 Task: Create a sub task System Test and UAT for the task  Develop a new customer relationship management (CRM) system in the project AgileAvail , assign it to team member softage.4@softage.net and update the status of the sub task to  On Track  , set the priority of the sub task to Low
Action: Mouse moved to (83, 400)
Screenshot: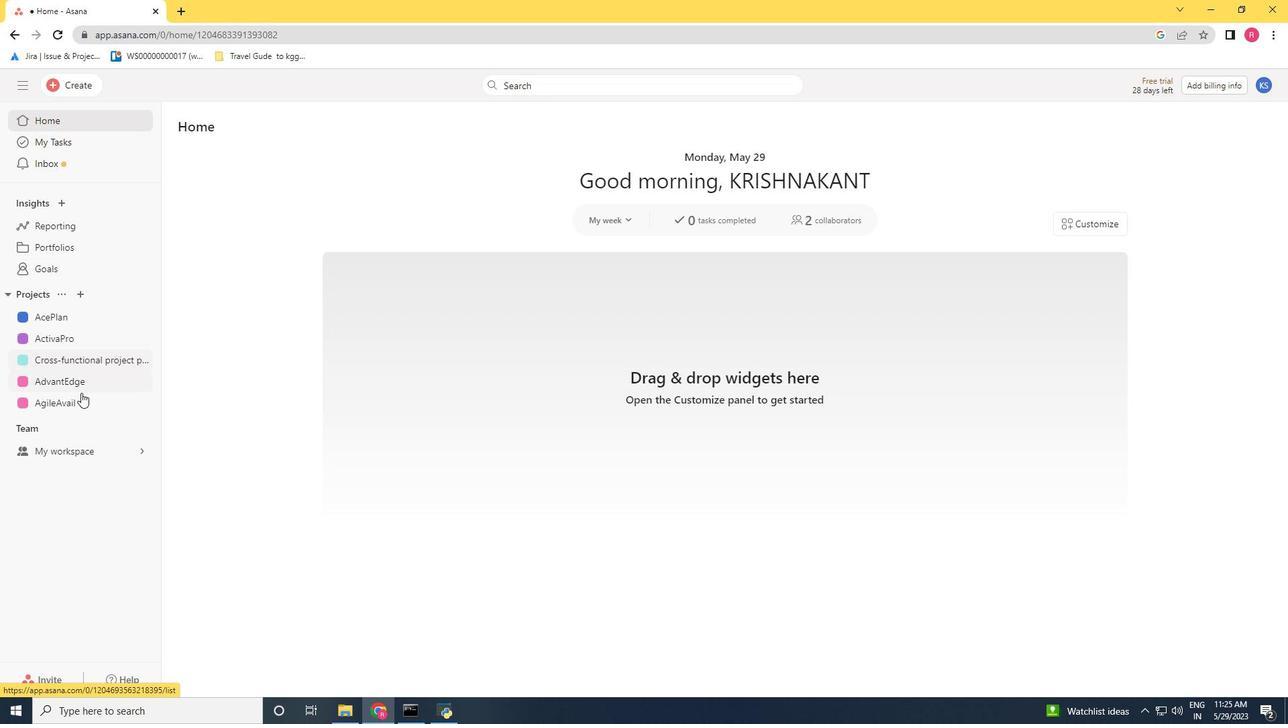 
Action: Mouse pressed left at (83, 400)
Screenshot: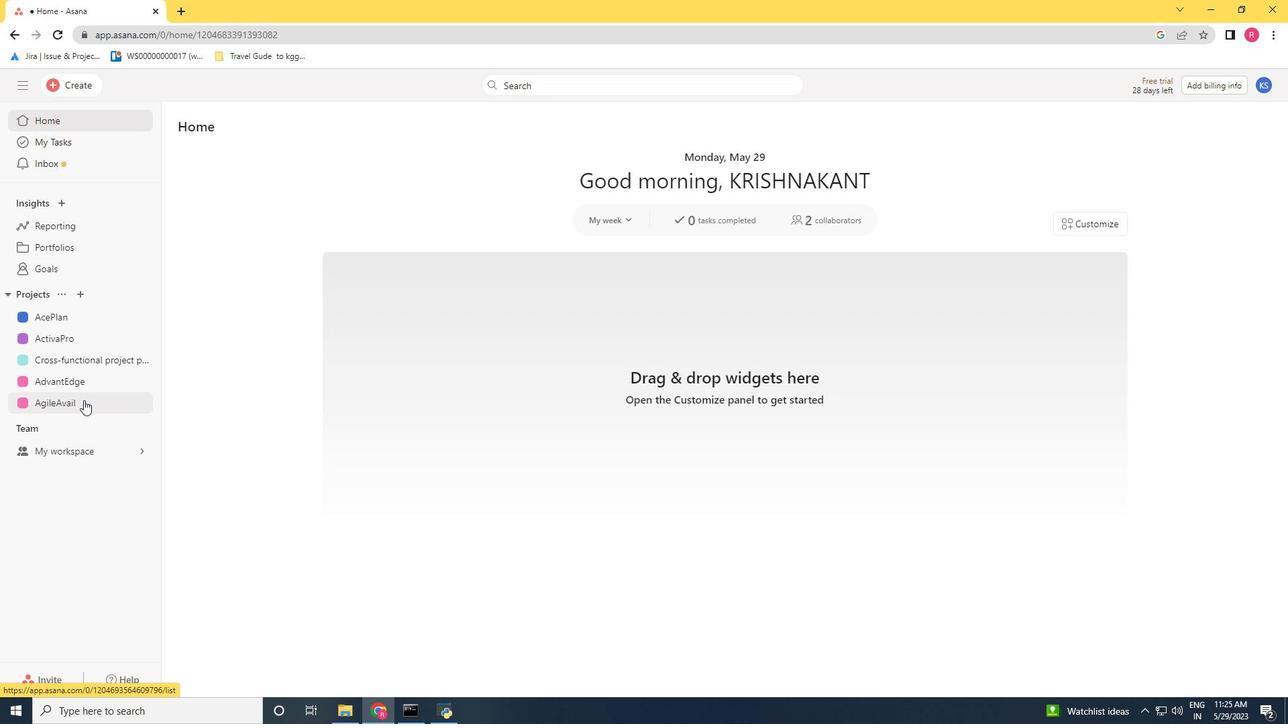 
Action: Mouse moved to (535, 319)
Screenshot: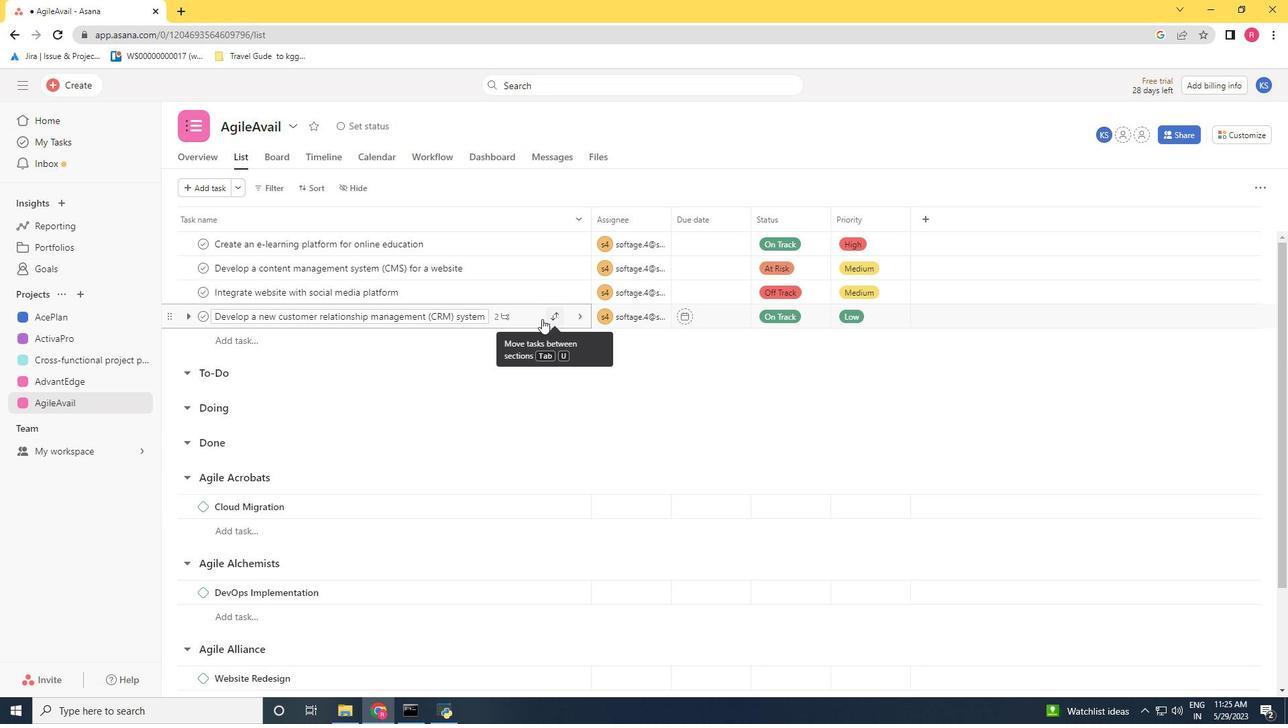 
Action: Mouse pressed left at (535, 319)
Screenshot: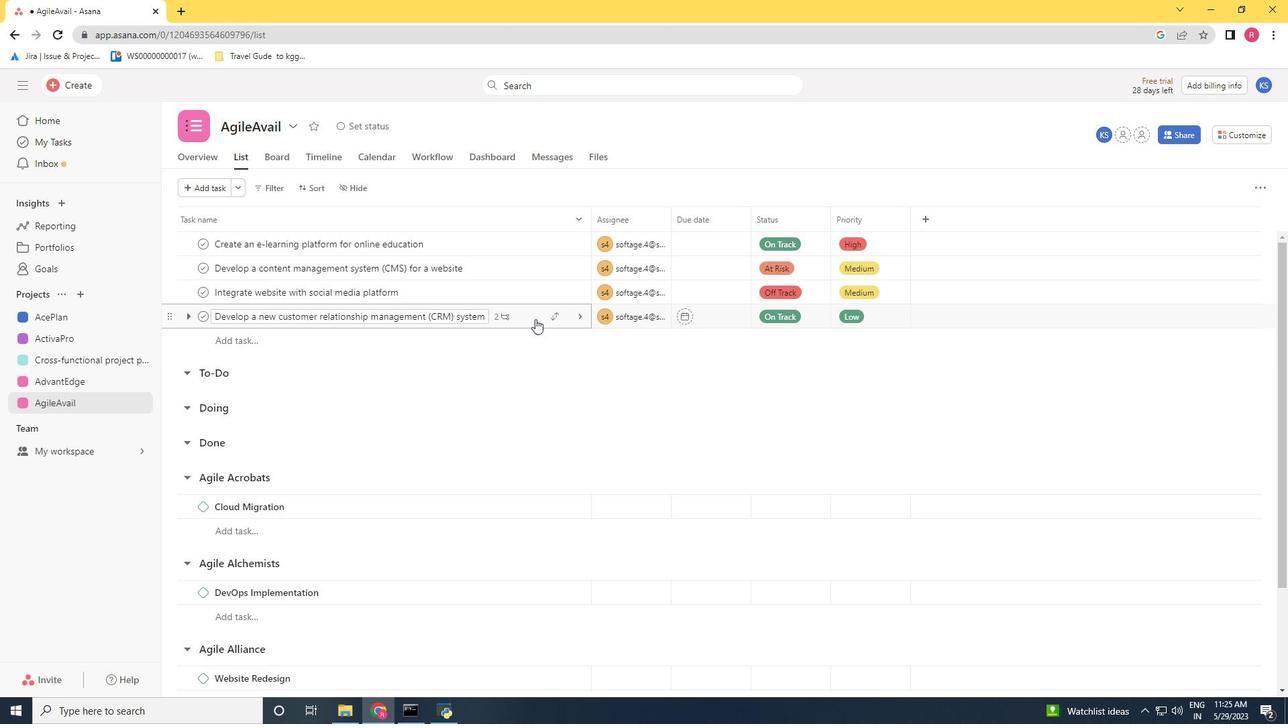 
Action: Mouse moved to (872, 523)
Screenshot: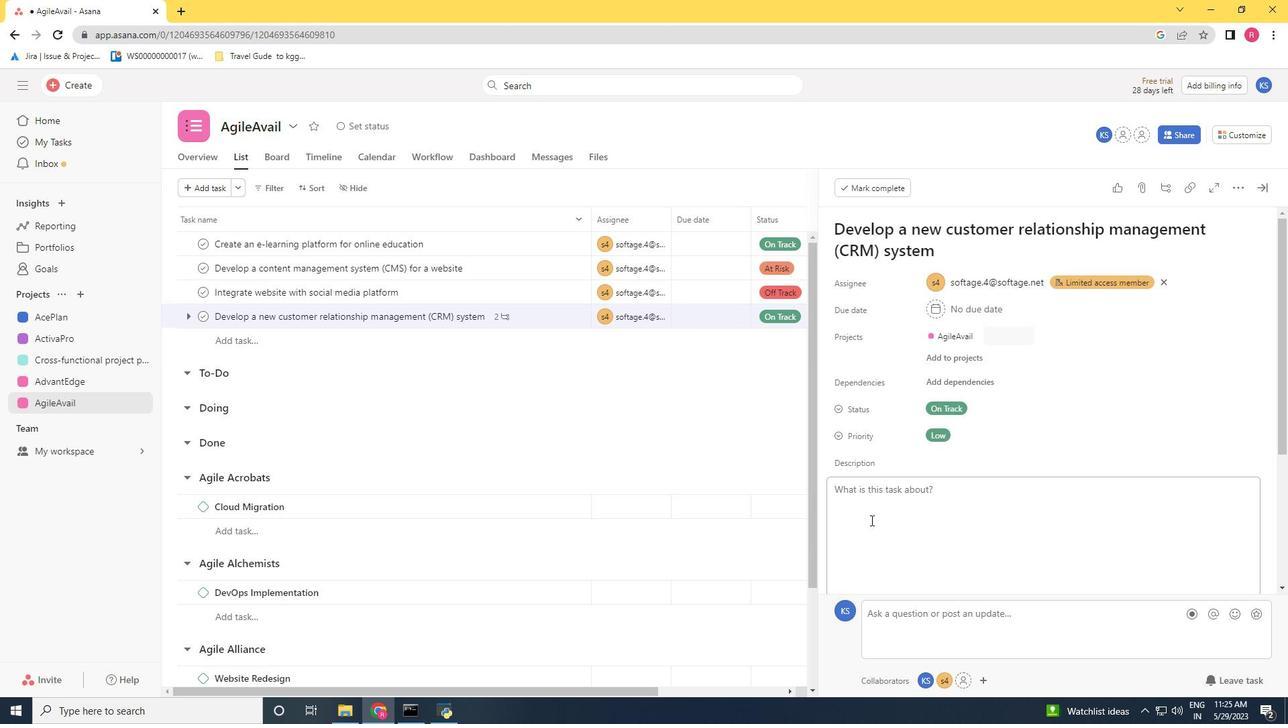 
Action: Mouse scrolled (872, 522) with delta (0, 0)
Screenshot: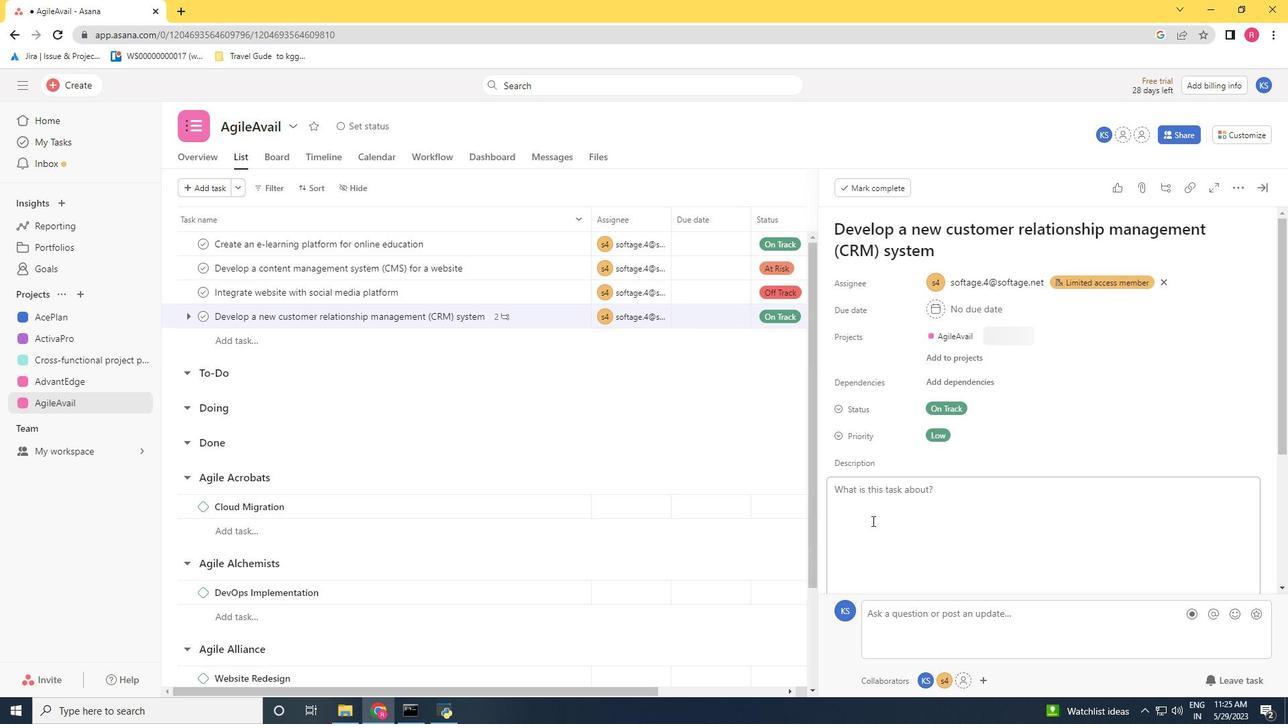 
Action: Mouse scrolled (872, 522) with delta (0, 0)
Screenshot: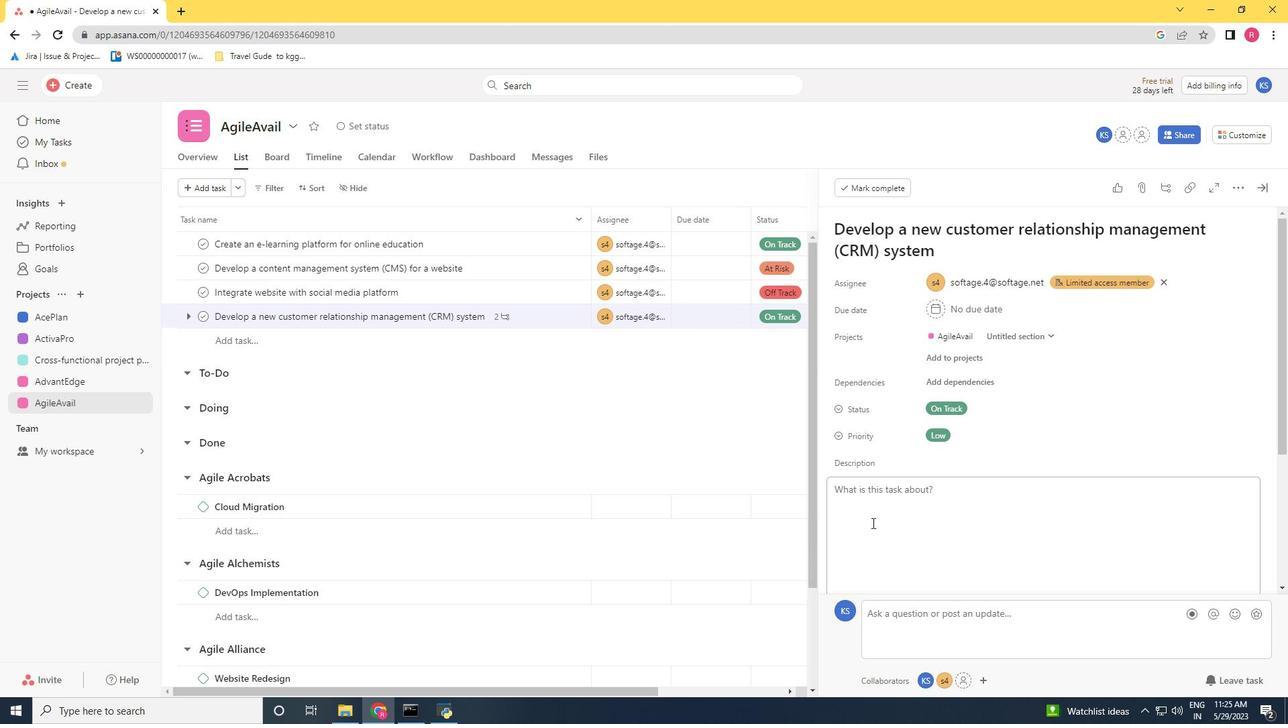 
Action: Mouse scrolled (872, 522) with delta (0, 0)
Screenshot: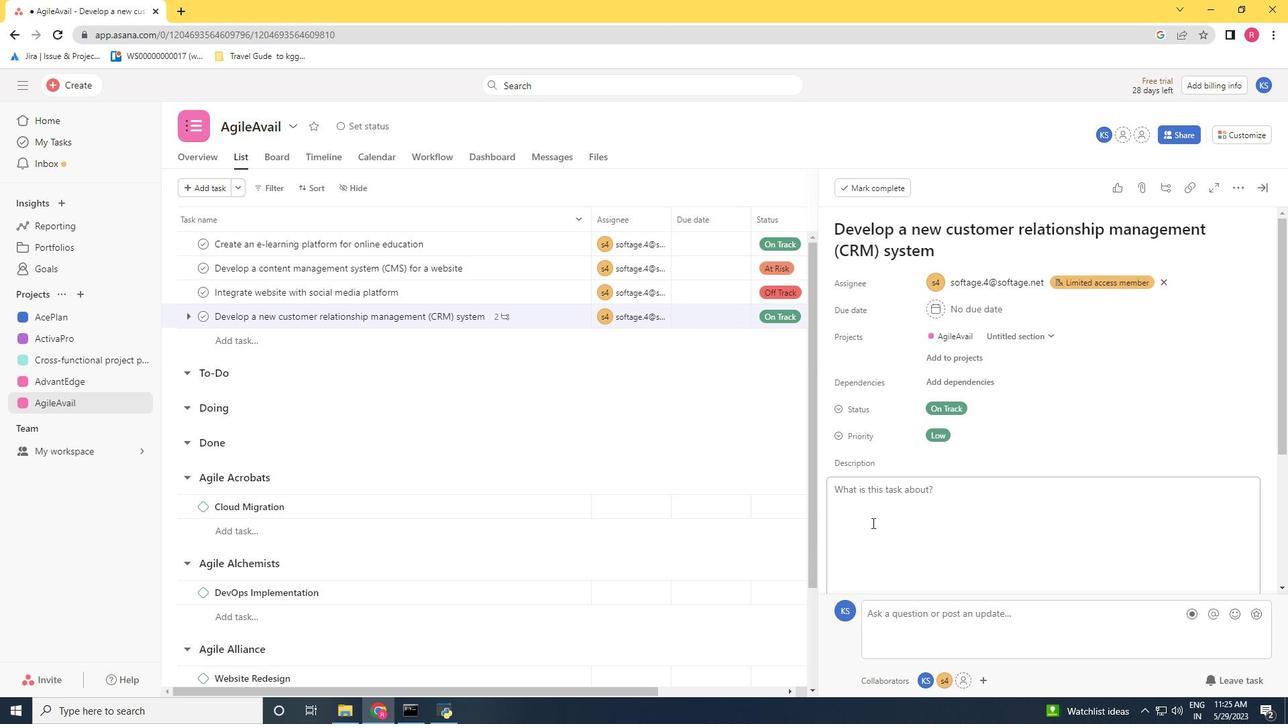 
Action: Mouse moved to (872, 525)
Screenshot: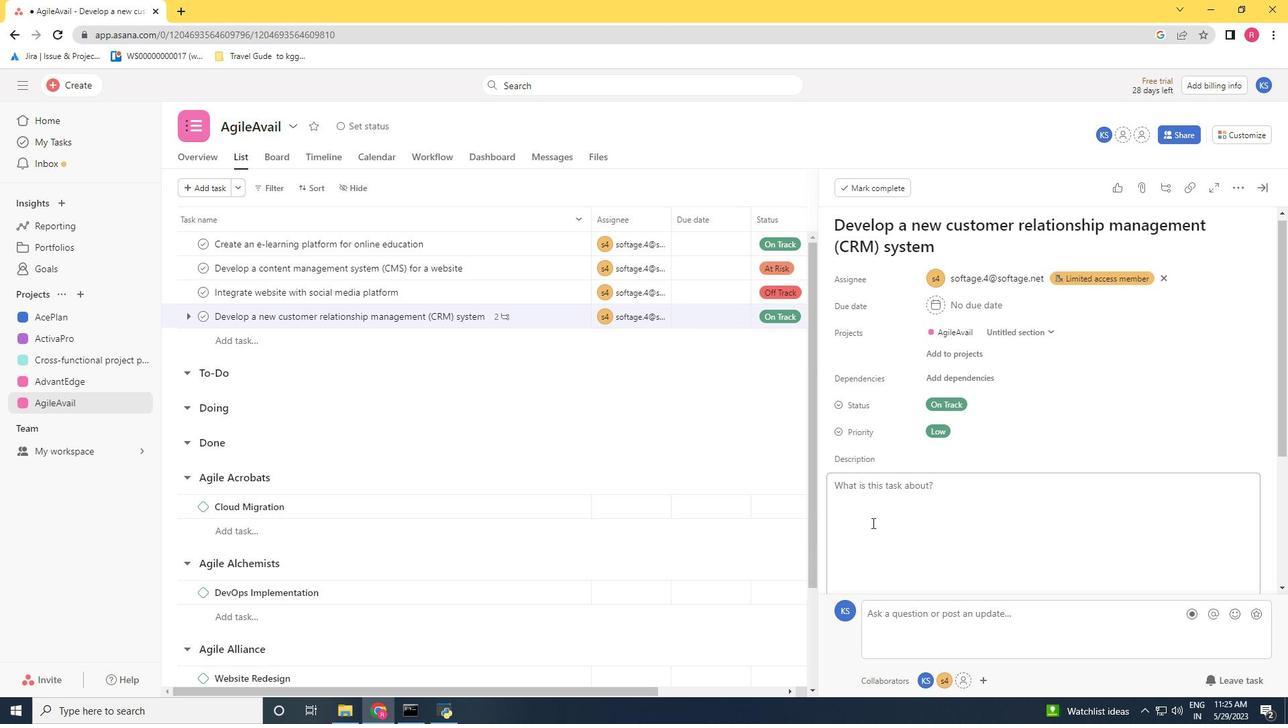 
Action: Mouse scrolled (872, 524) with delta (0, 0)
Screenshot: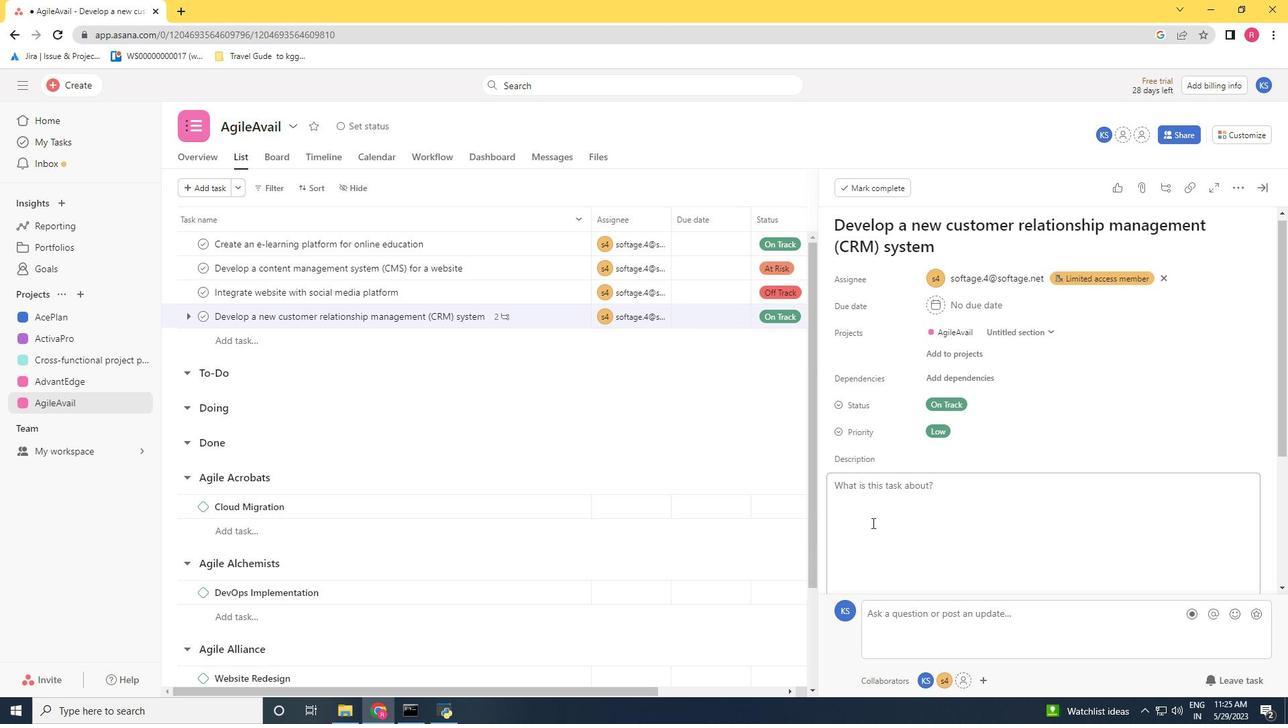 
Action: Mouse moved to (872, 526)
Screenshot: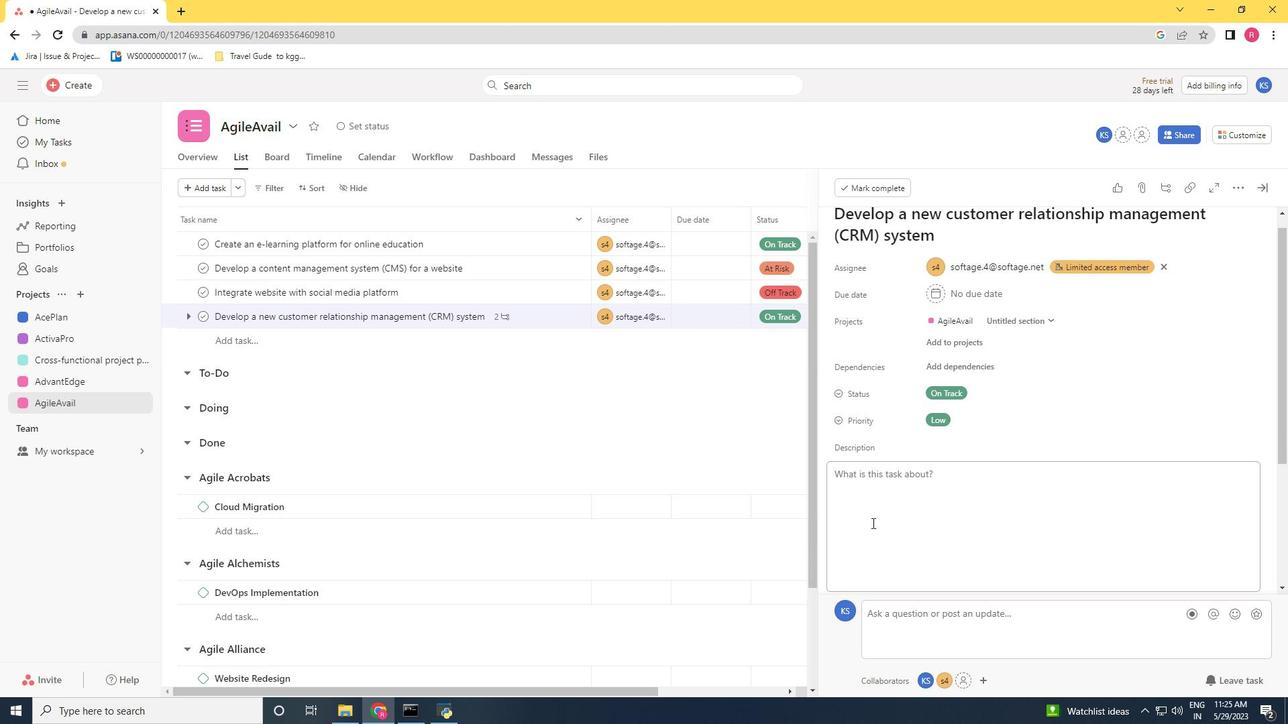 
Action: Mouse scrolled (872, 526) with delta (0, 0)
Screenshot: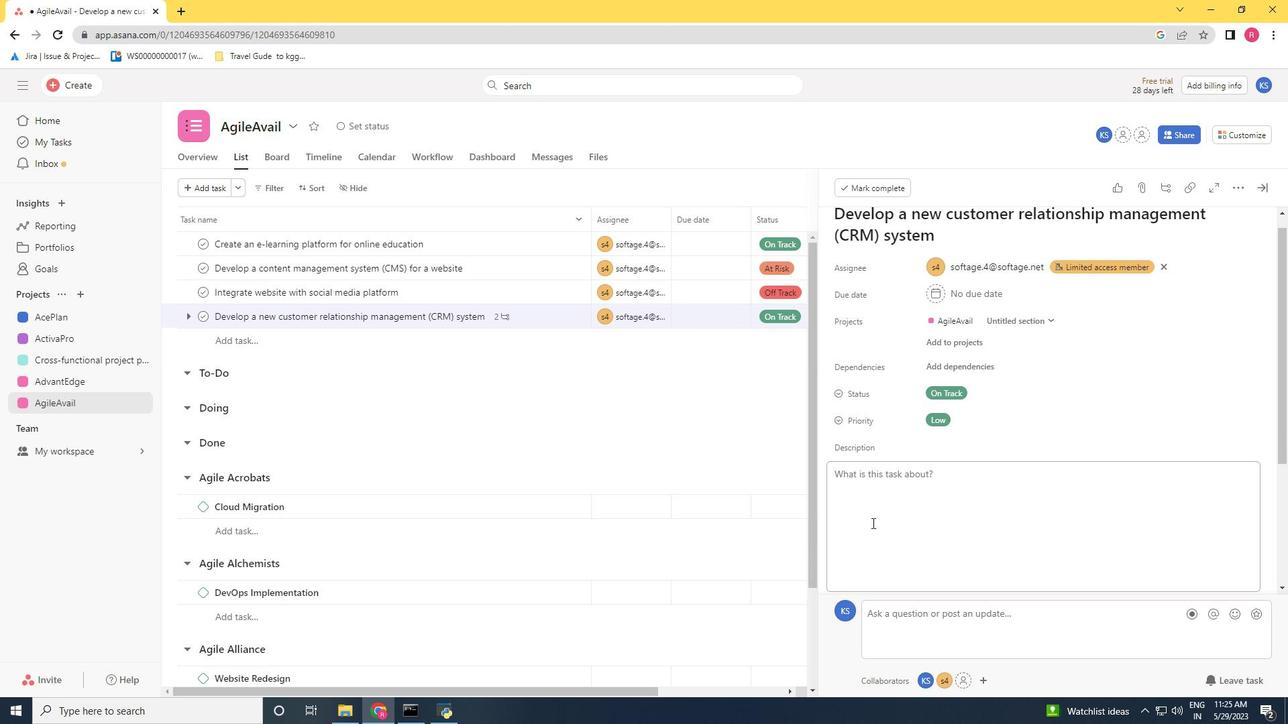 
Action: Mouse moved to (868, 487)
Screenshot: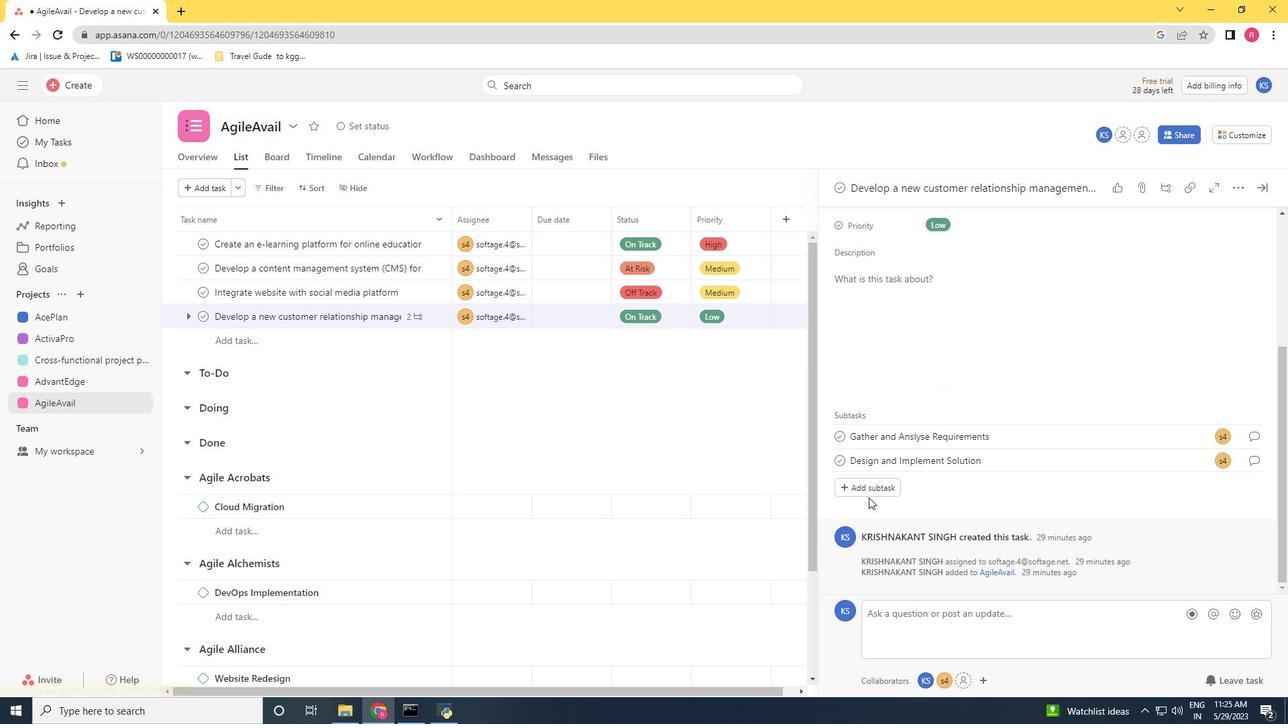 
Action: Mouse pressed left at (868, 487)
Screenshot: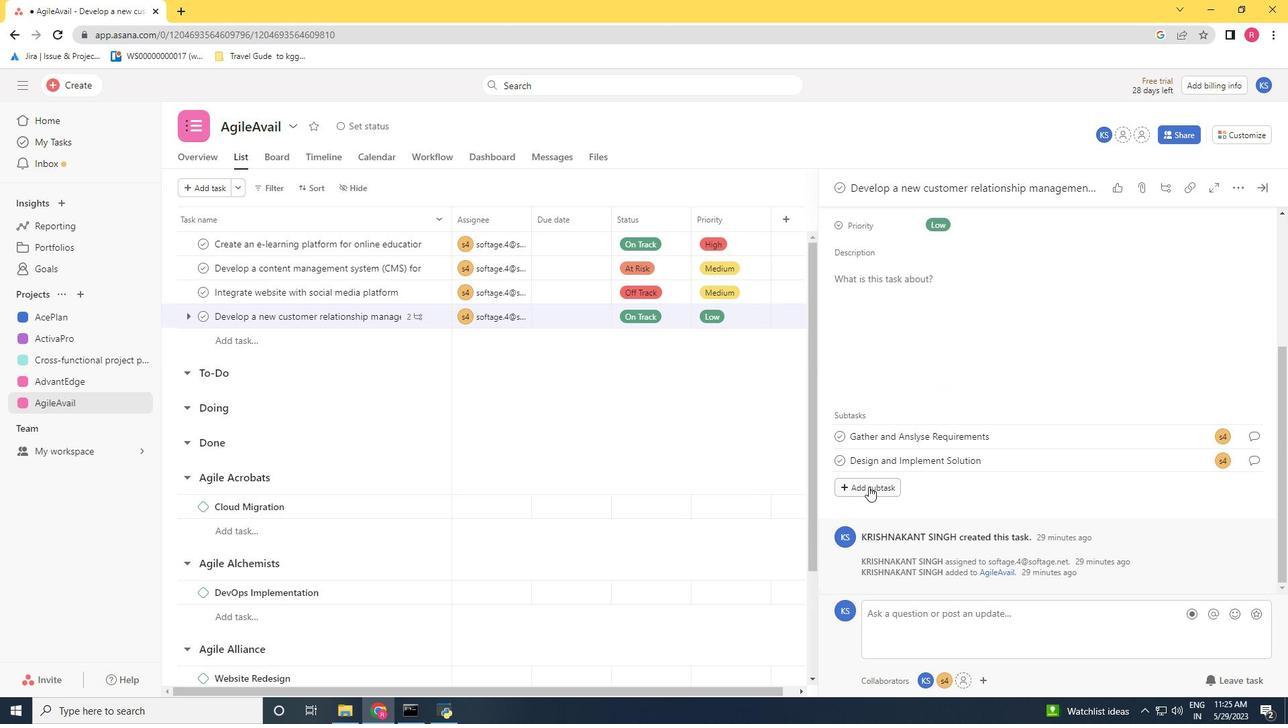 
Action: Key pressed <Key.shift>System<Key.space><Key.shift>Test<Key.space>and<Key.space><Key.shift><Key.shift>UAT<Key.space>
Screenshot: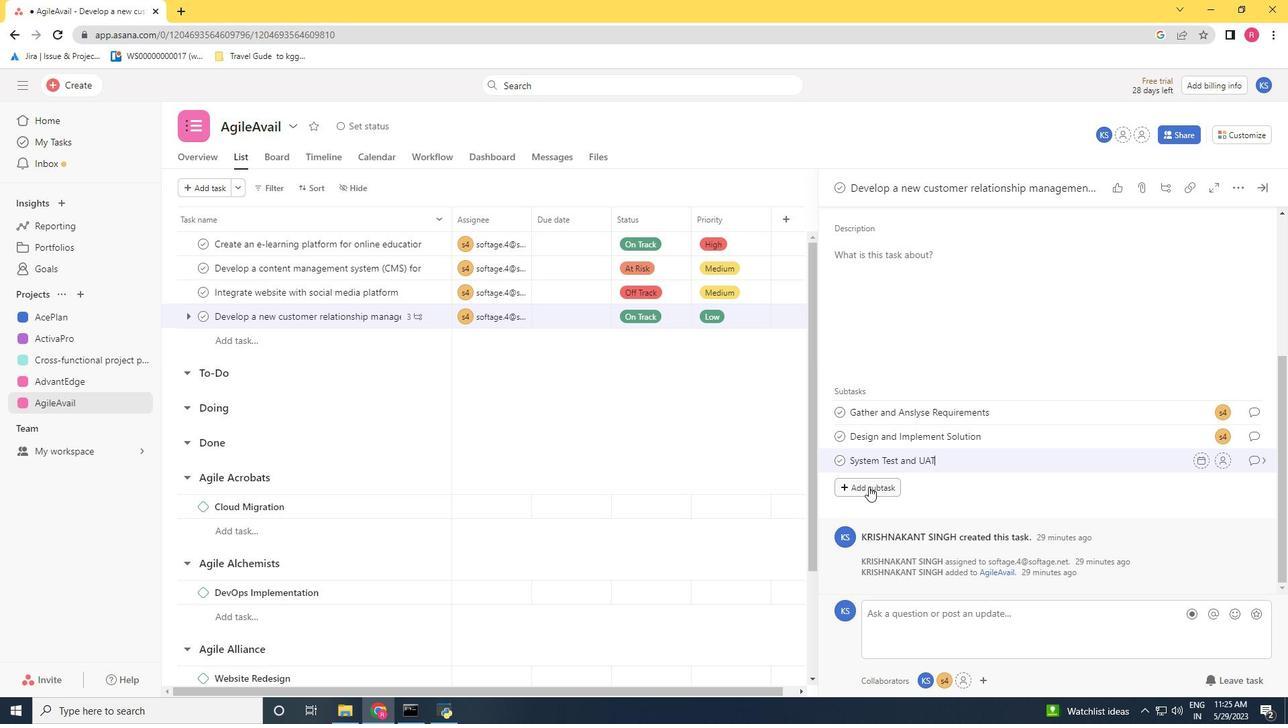 
Action: Mouse moved to (1221, 463)
Screenshot: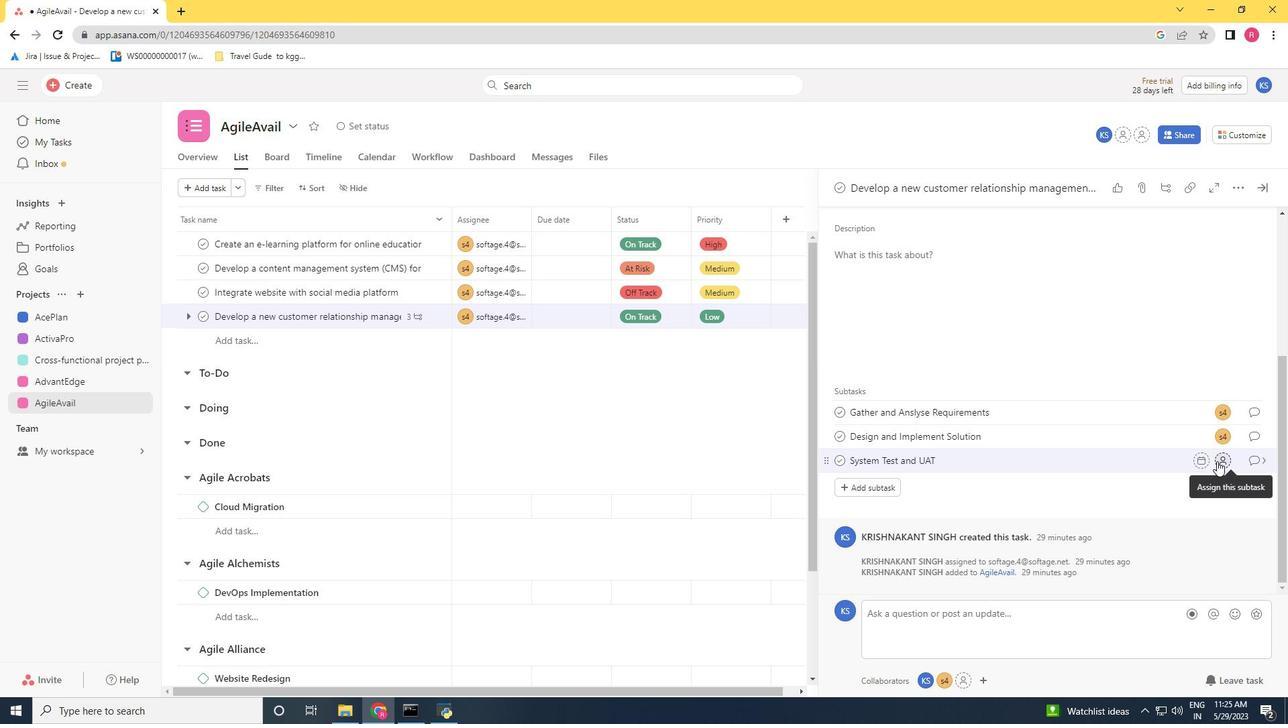 
Action: Mouse pressed left at (1221, 463)
Screenshot: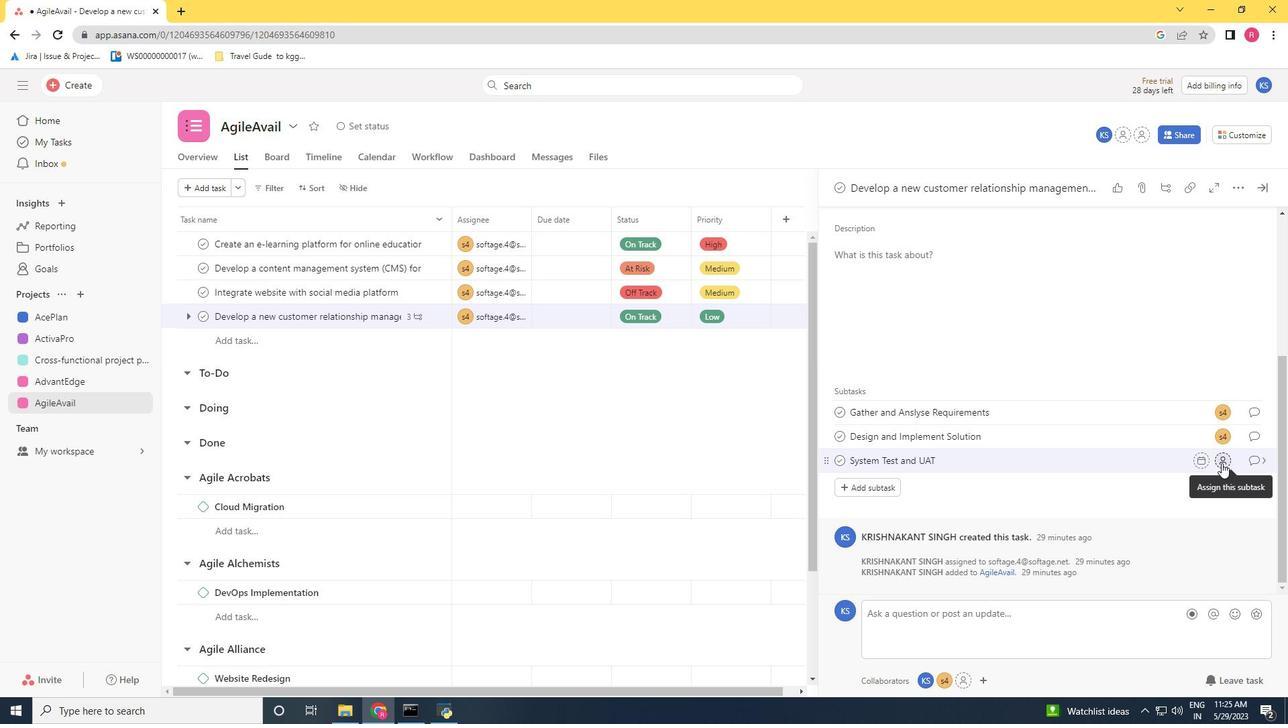 
Action: Key pressed softage.4<Key.shift>@softage.net
Screenshot: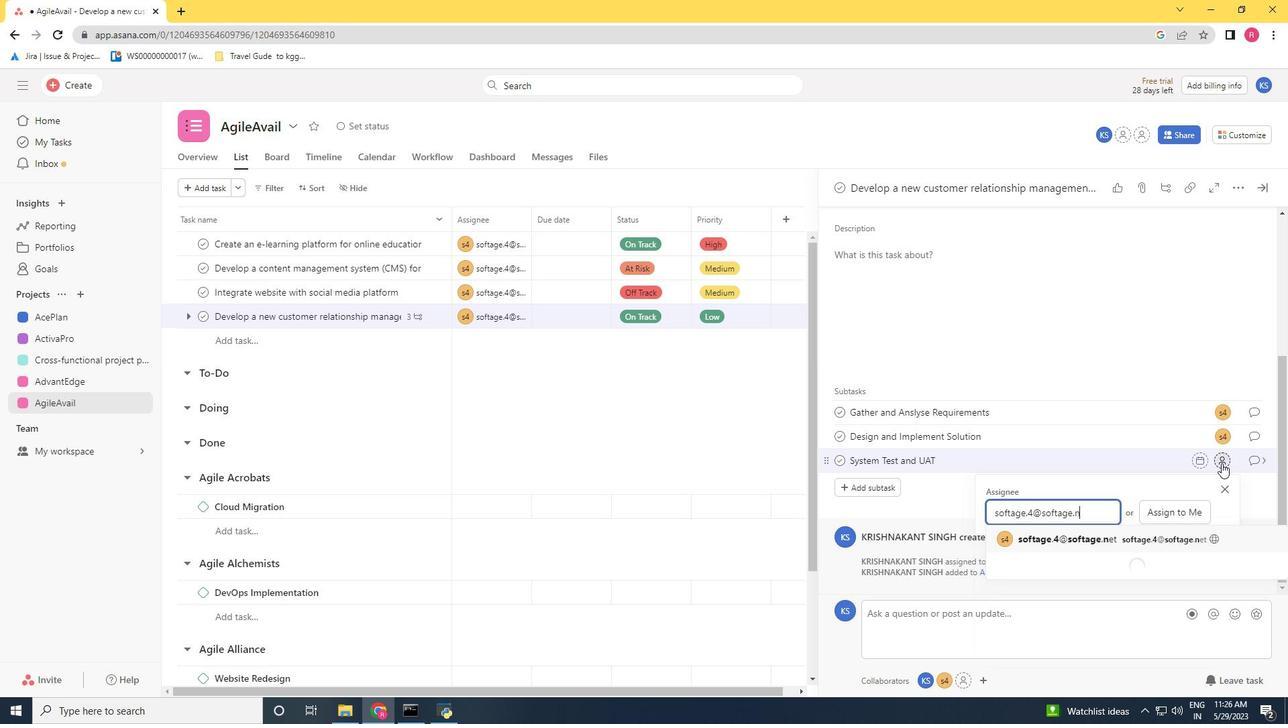 
Action: Mouse moved to (1089, 544)
Screenshot: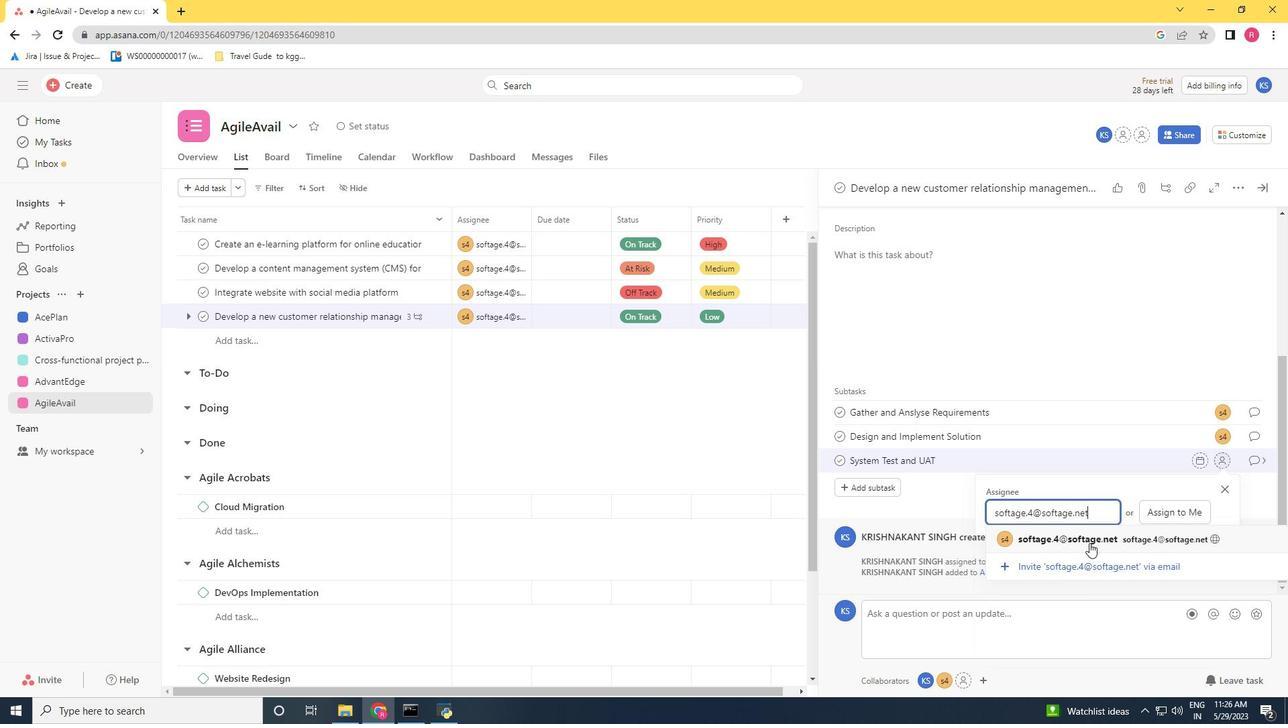
Action: Mouse pressed left at (1089, 544)
Screenshot: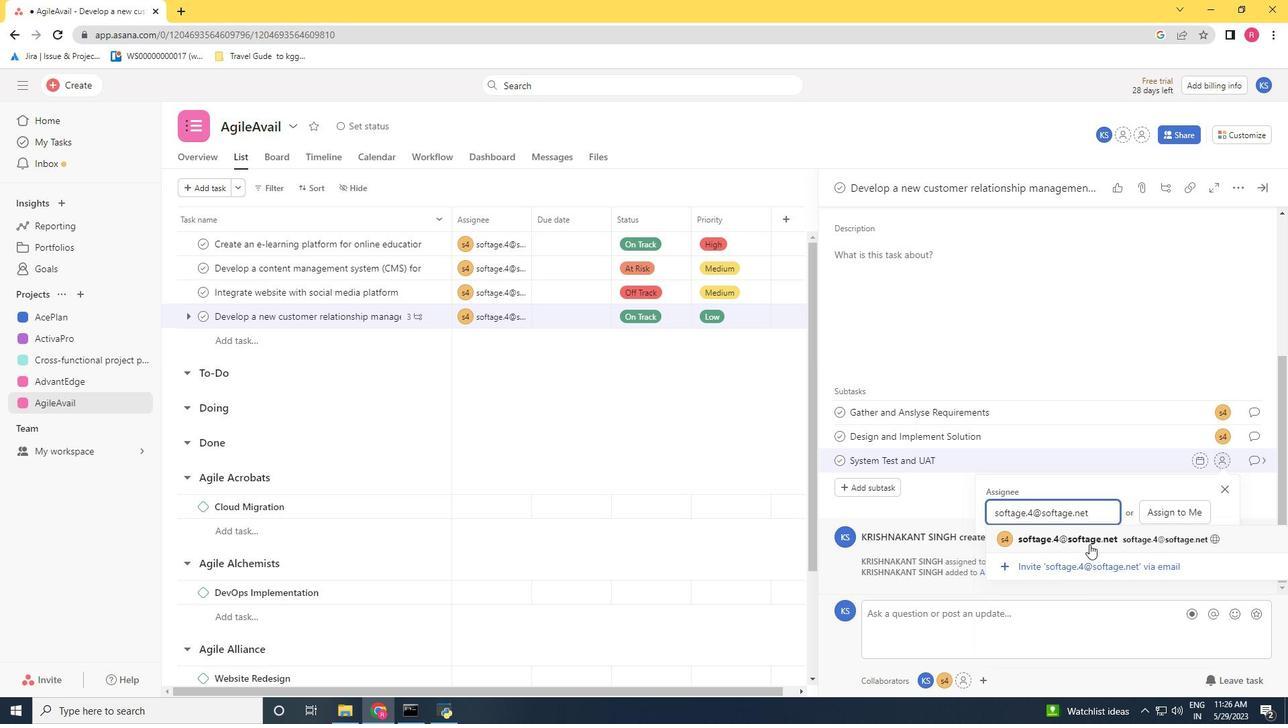 
Action: Mouse moved to (1257, 458)
Screenshot: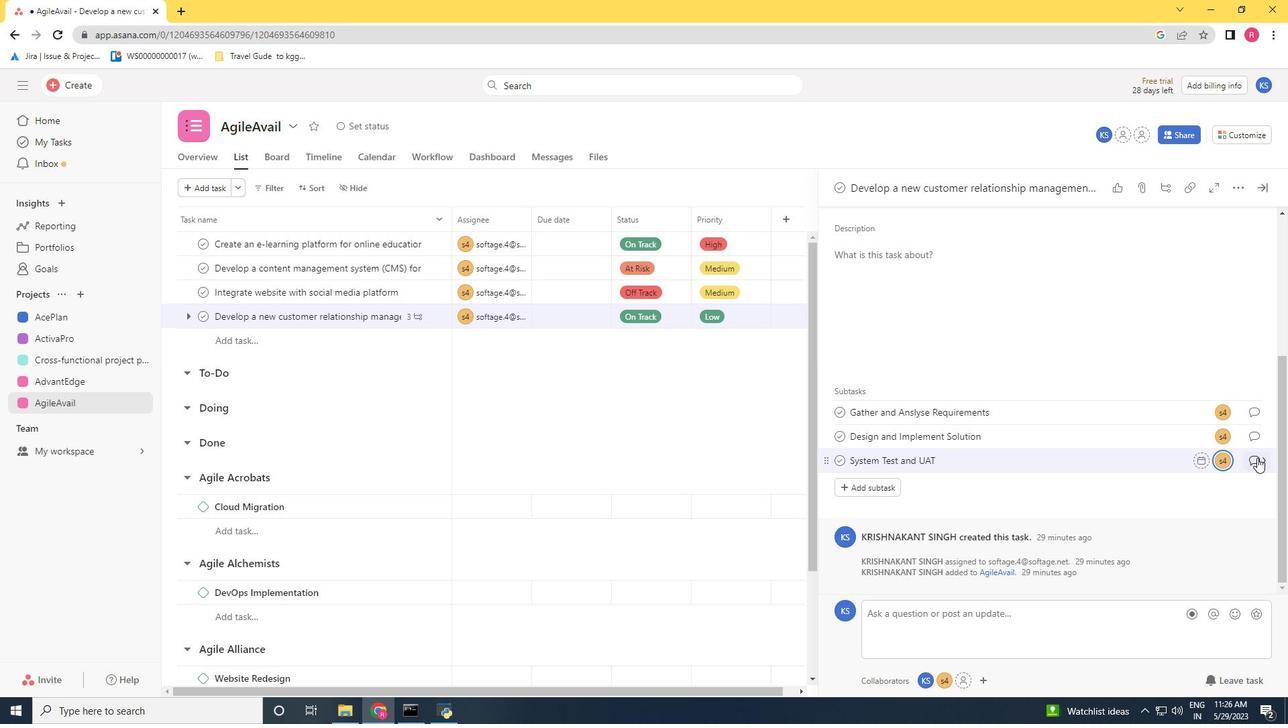 
Action: Mouse pressed left at (1257, 458)
Screenshot: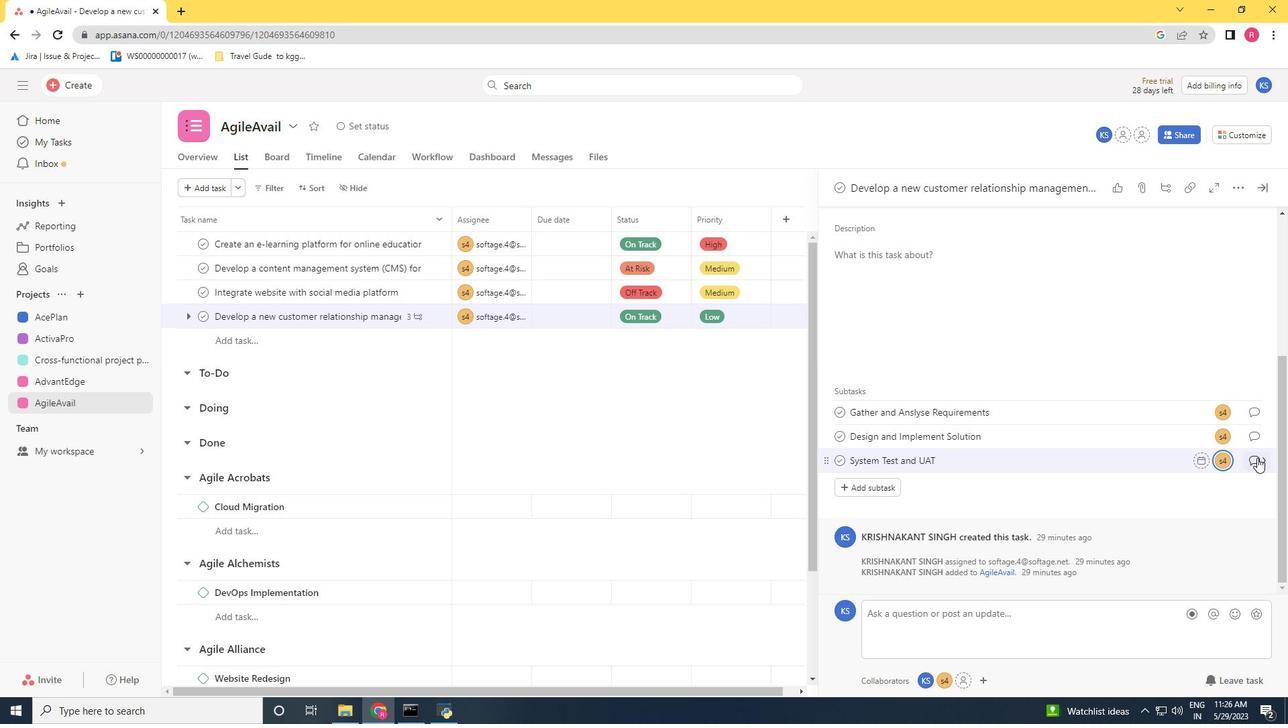 
Action: Mouse moved to (903, 376)
Screenshot: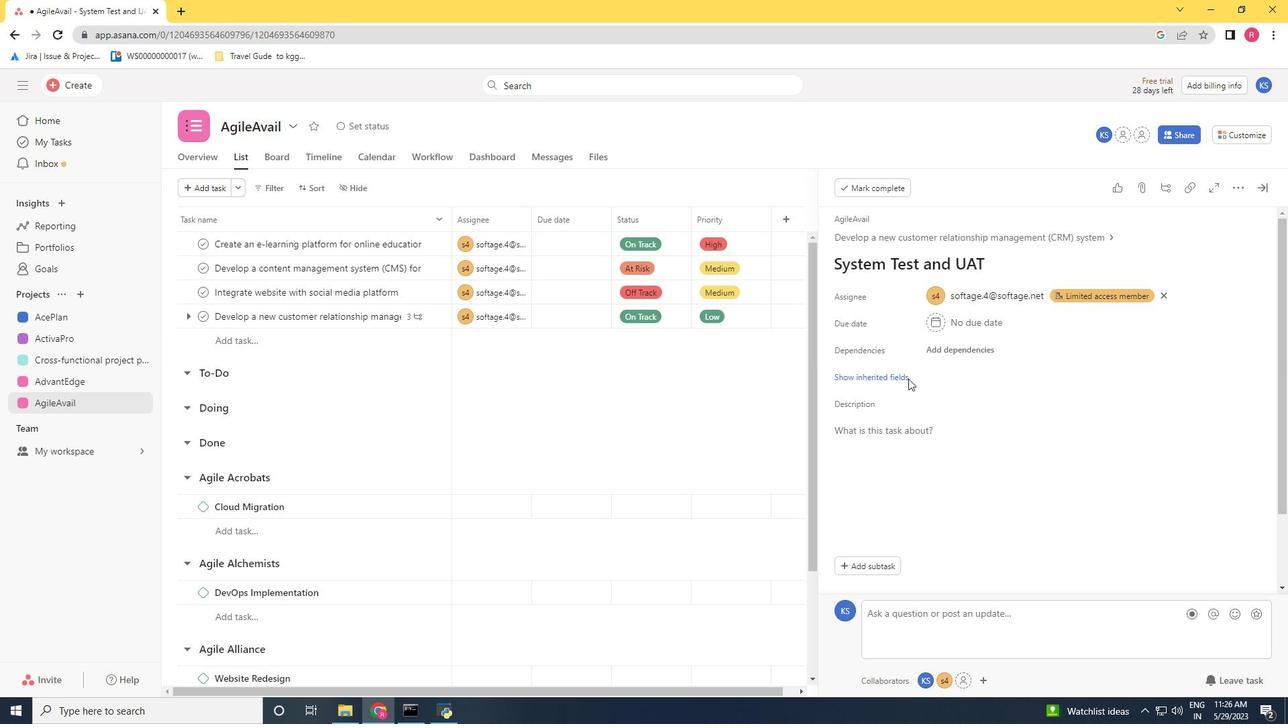 
Action: Mouse pressed left at (903, 376)
Screenshot: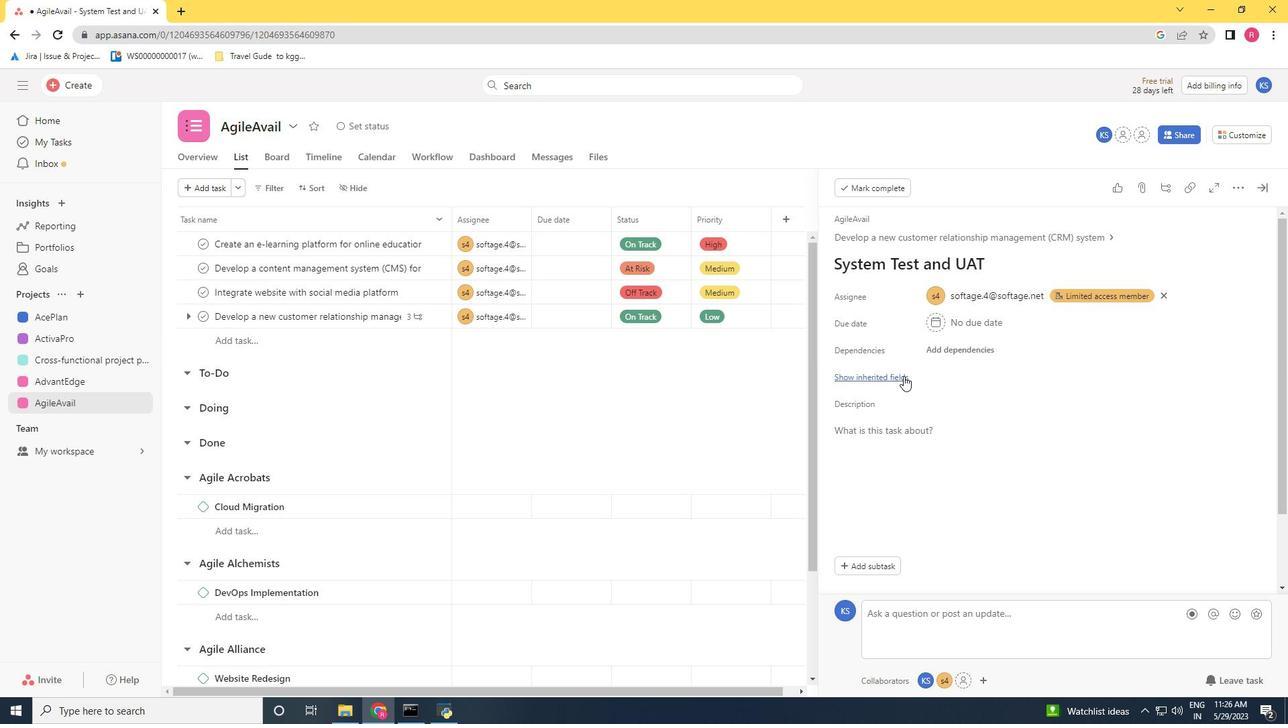 
Action: Mouse moved to (929, 405)
Screenshot: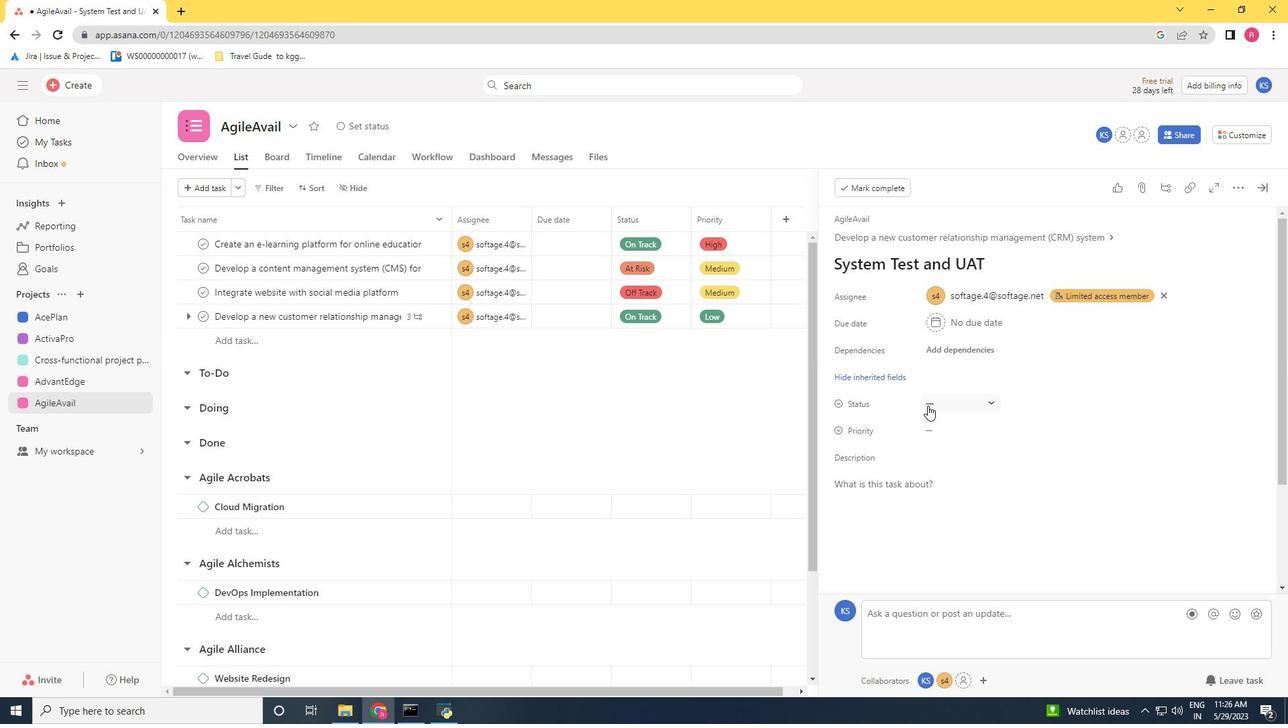 
Action: Mouse pressed left at (929, 405)
Screenshot: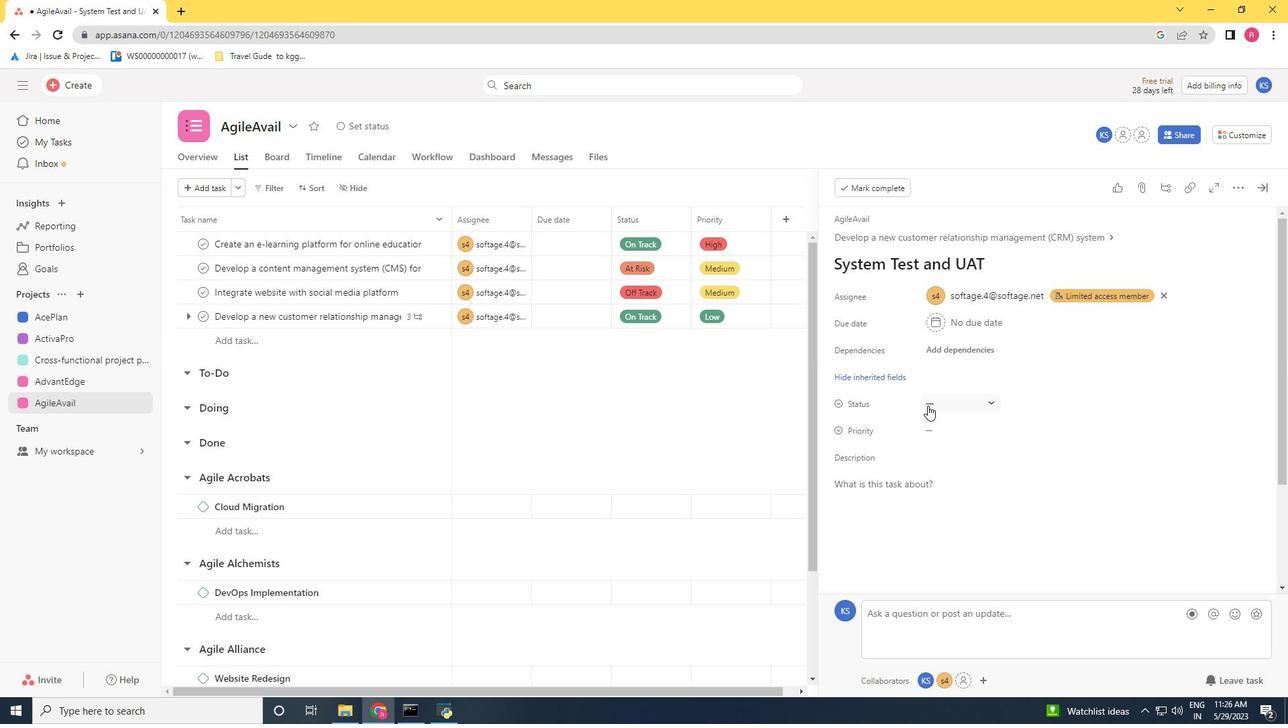 
Action: Mouse moved to (959, 454)
Screenshot: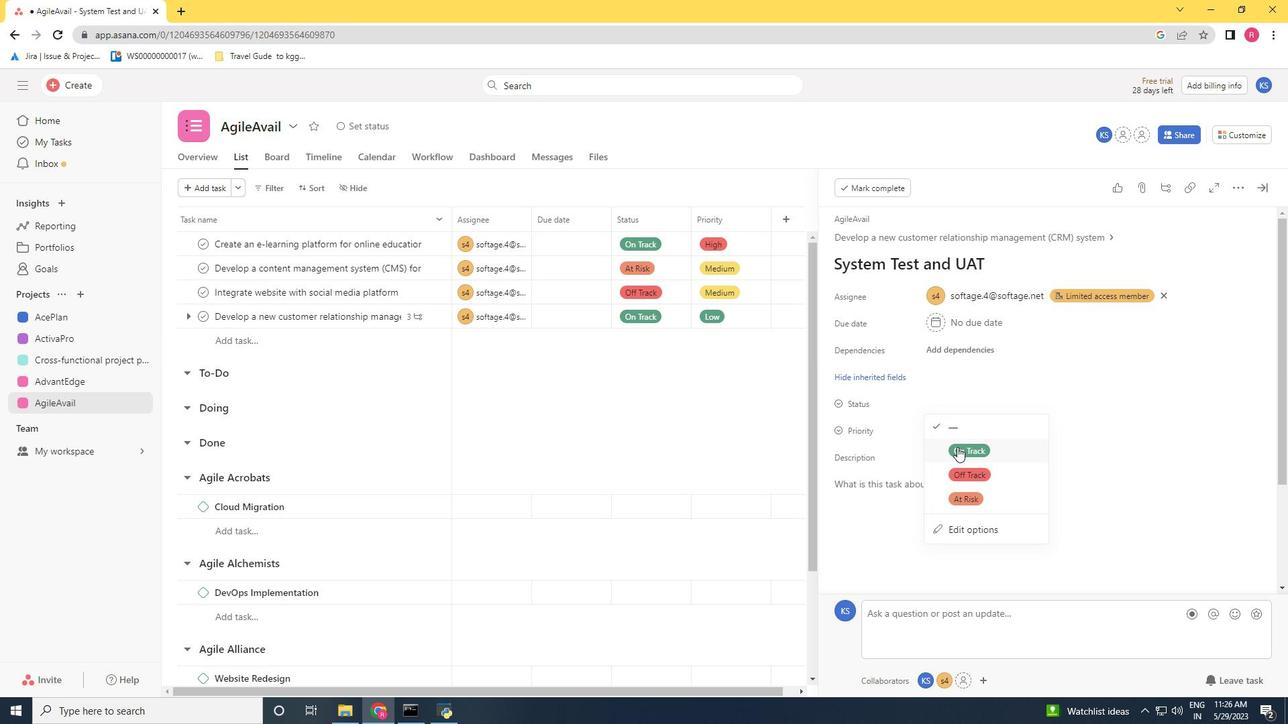 
Action: Mouse pressed left at (959, 454)
Screenshot: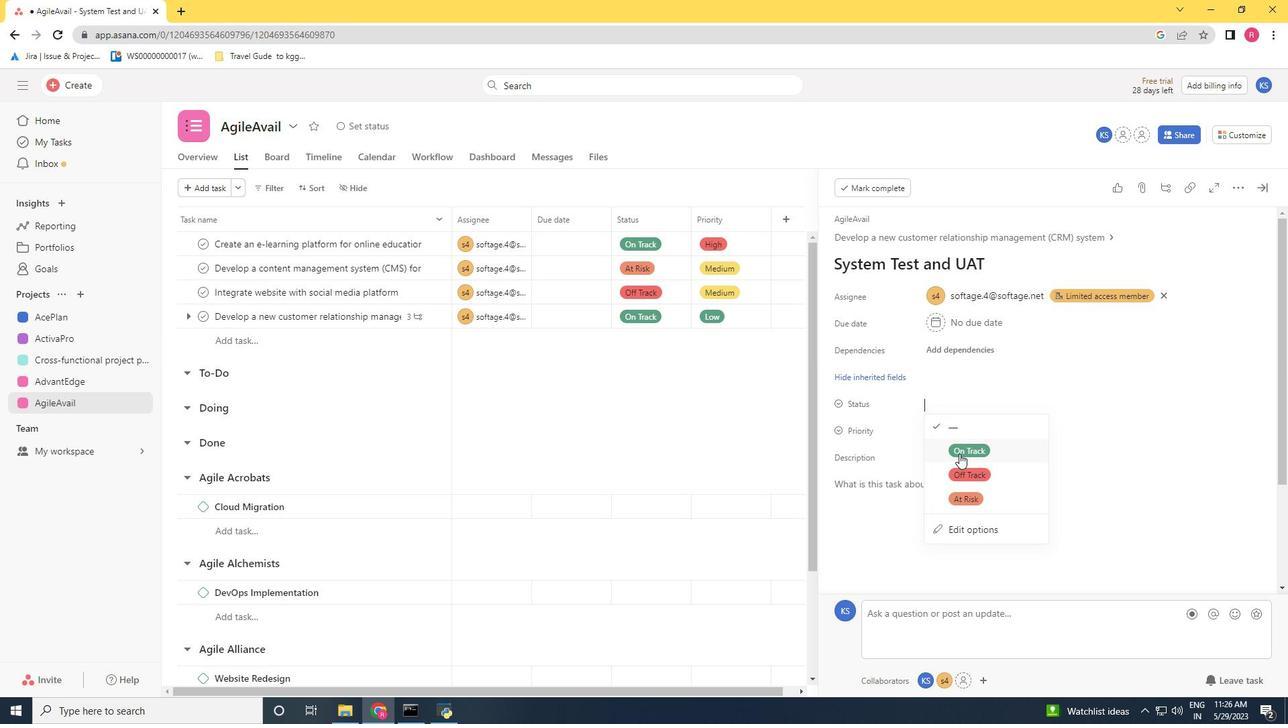 
Action: Mouse moved to (948, 429)
Screenshot: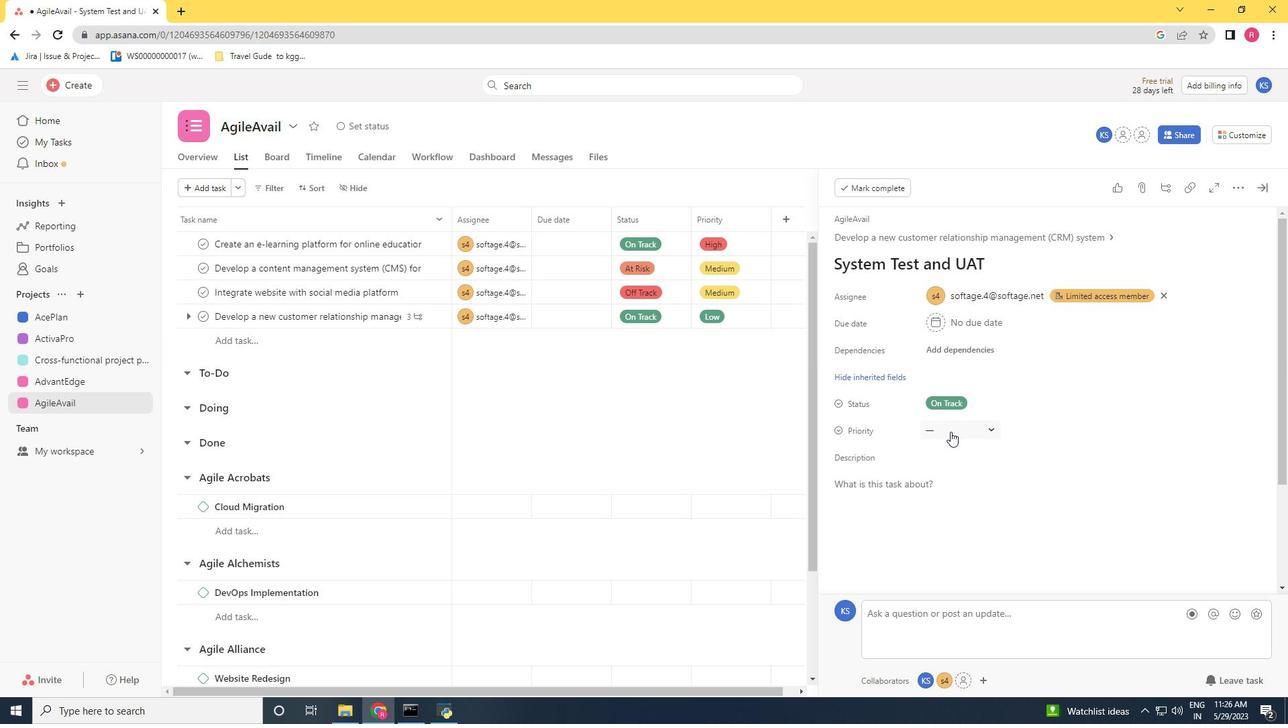 
Action: Mouse pressed left at (948, 429)
Screenshot: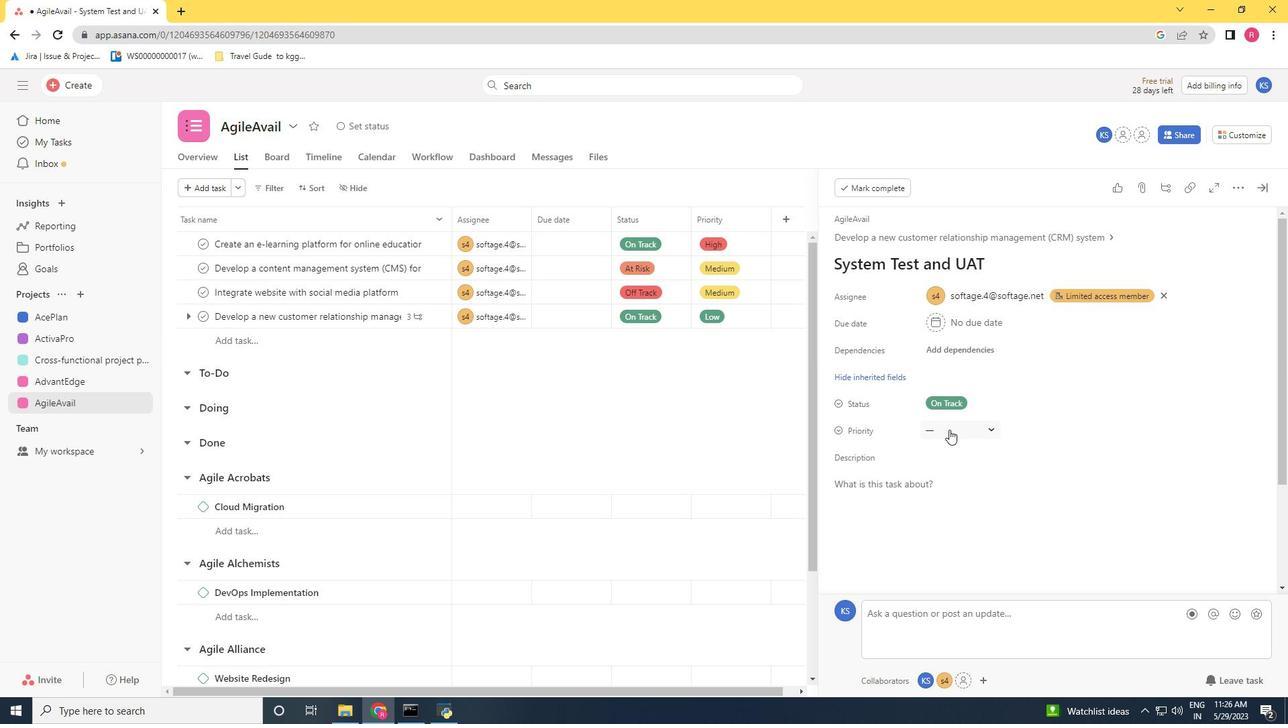 
Action: Mouse moved to (962, 528)
Screenshot: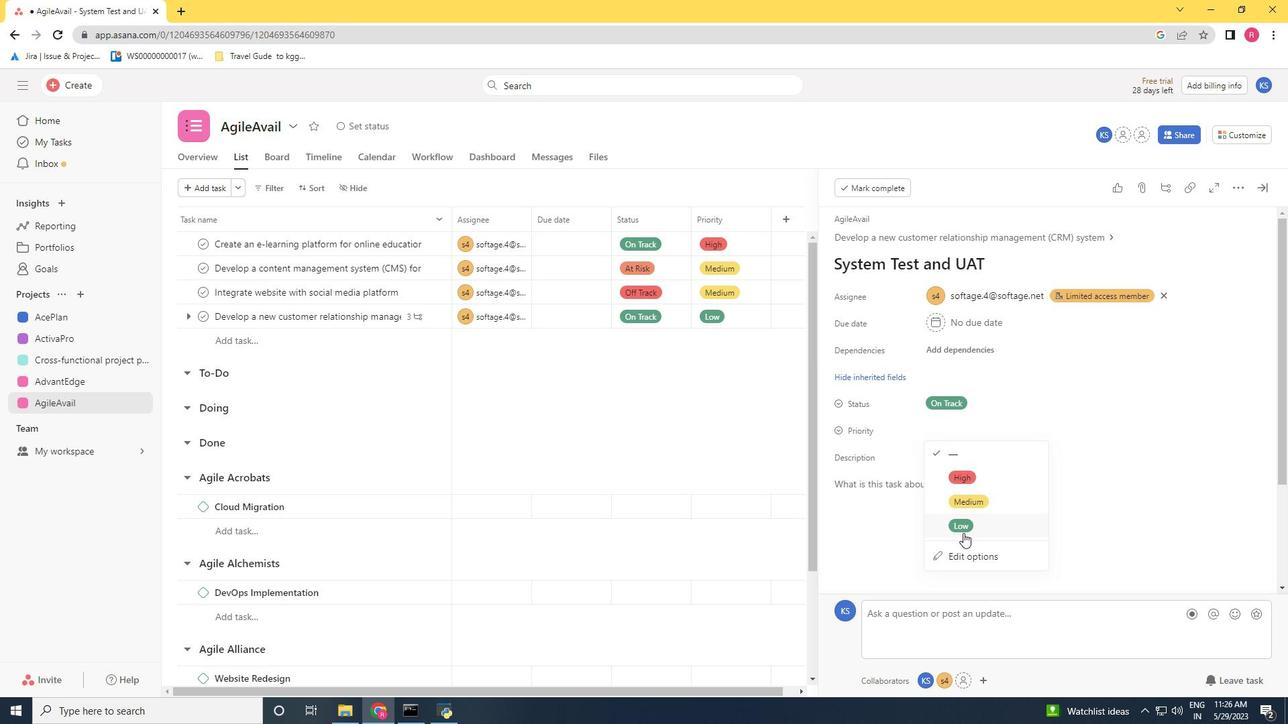 
Action: Mouse pressed left at (962, 528)
Screenshot: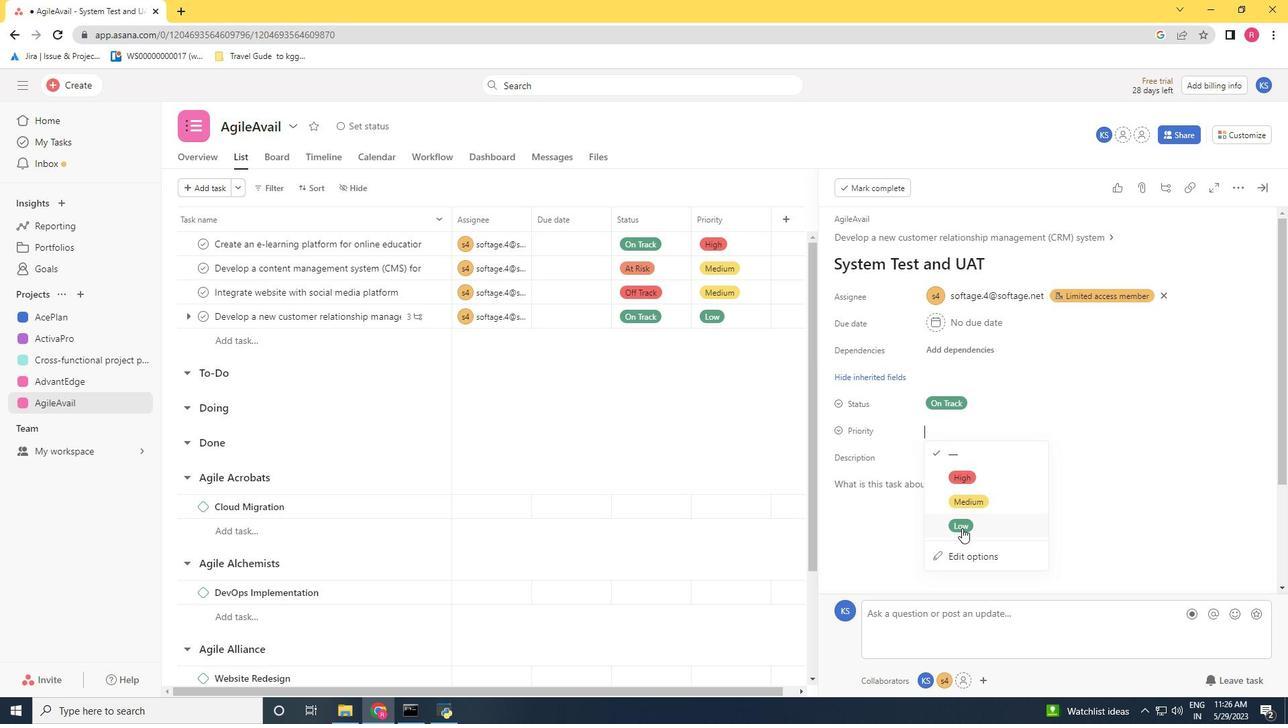 
